 Task: Add a signature Kate Phillips containing Best wishes for a happy National Peace Day, Kate Phillips to email address softage.8@softage.net and add a folder Sustainability
Action: Mouse moved to (106, 145)
Screenshot: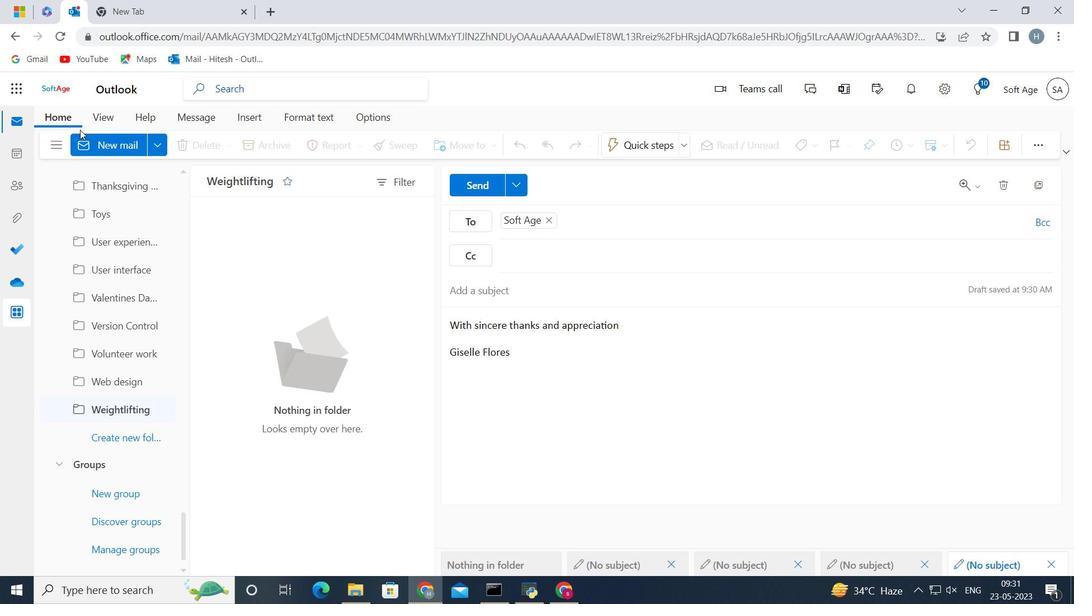
Action: Mouse pressed left at (106, 145)
Screenshot: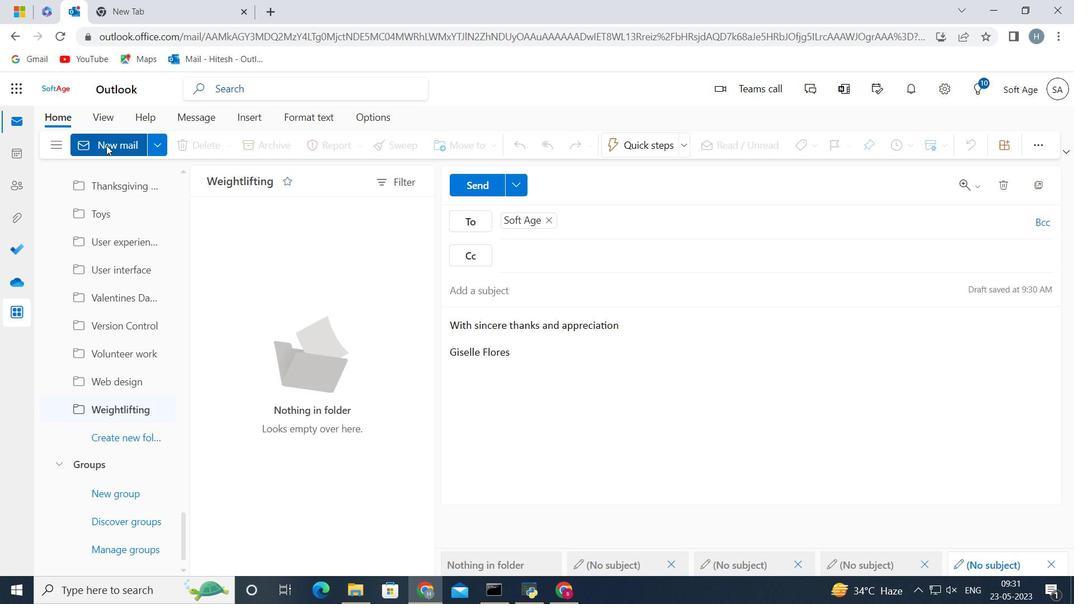 
Action: Mouse moved to (876, 150)
Screenshot: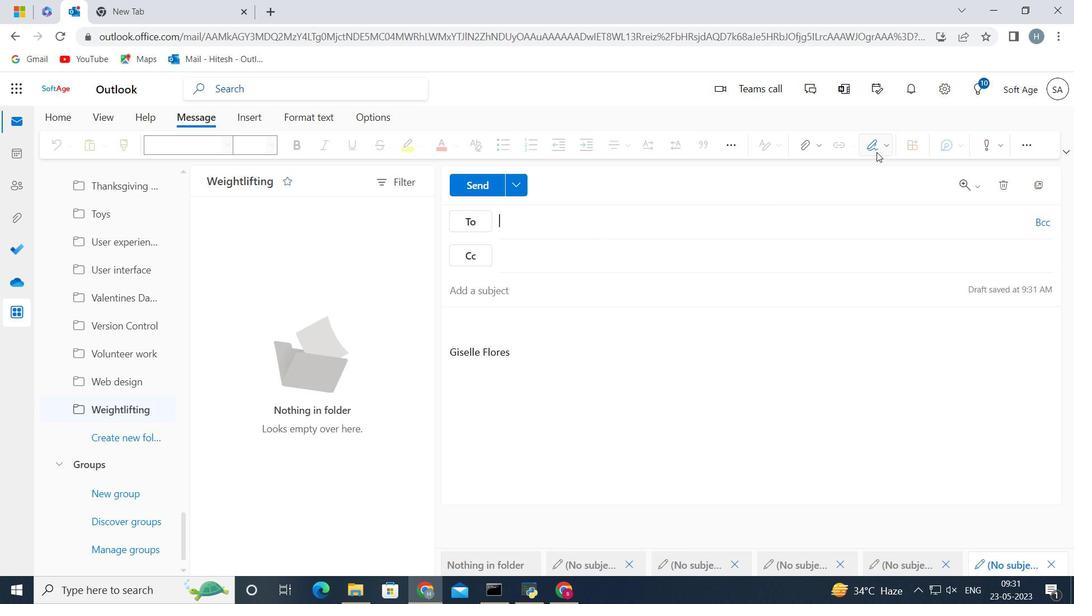 
Action: Mouse pressed left at (876, 150)
Screenshot: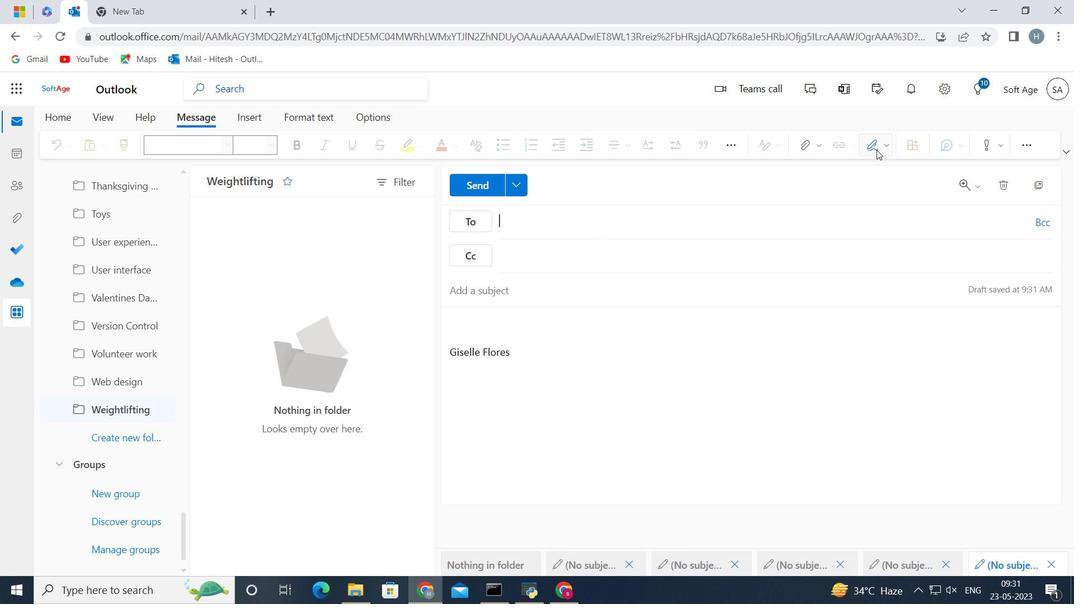 
Action: Mouse moved to (832, 204)
Screenshot: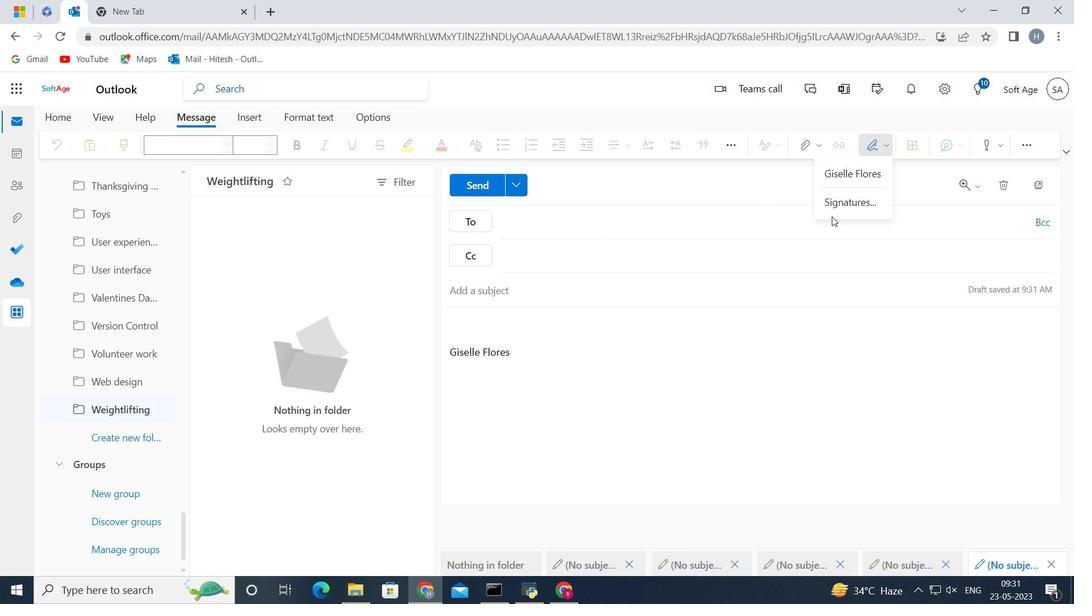 
Action: Mouse pressed left at (832, 204)
Screenshot: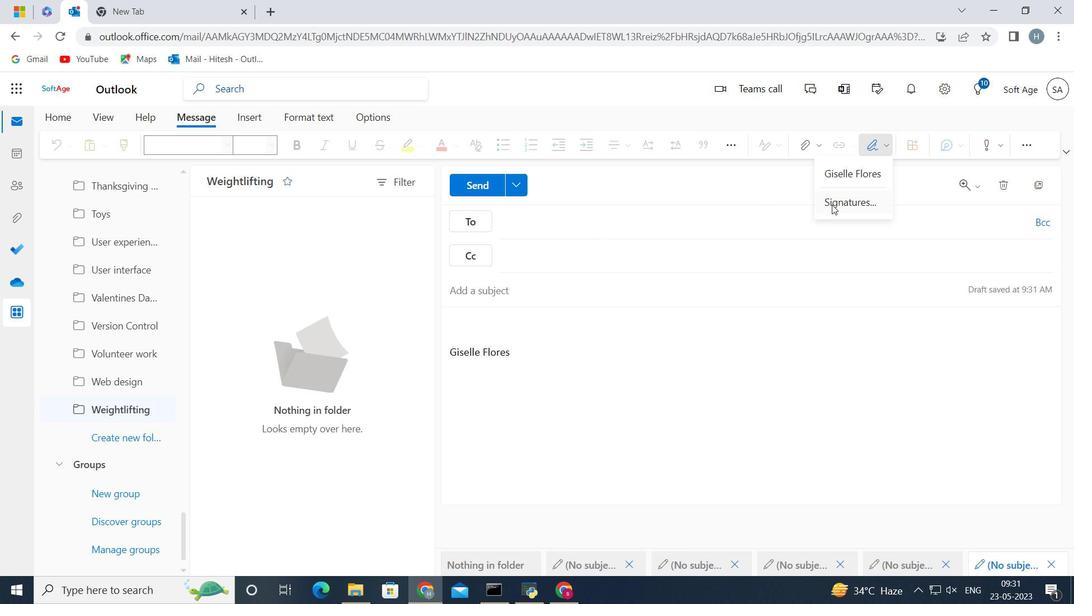 
Action: Mouse moved to (816, 253)
Screenshot: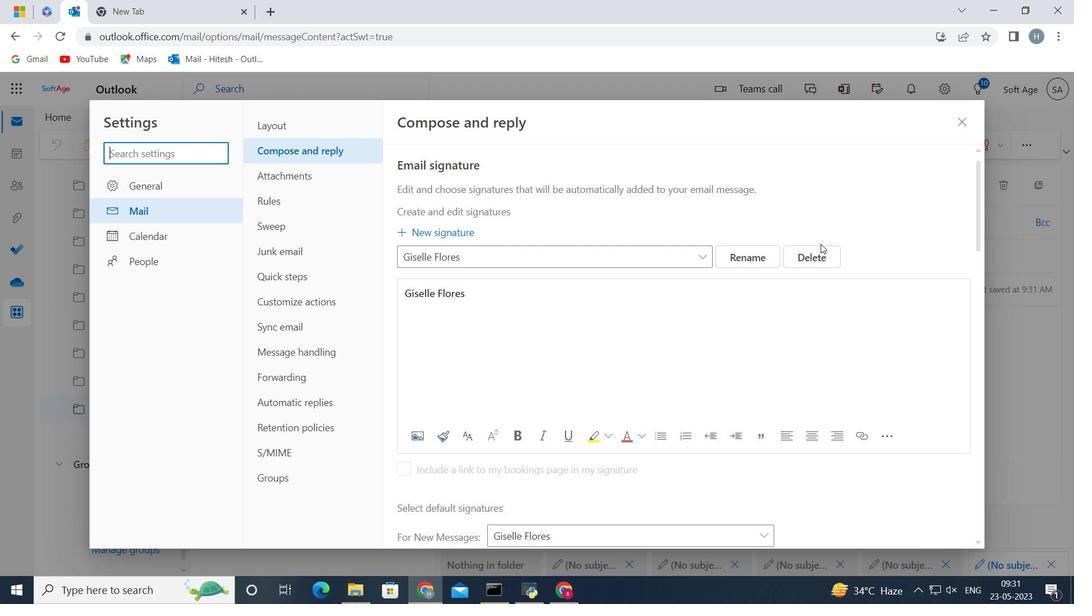 
Action: Mouse pressed left at (816, 253)
Screenshot: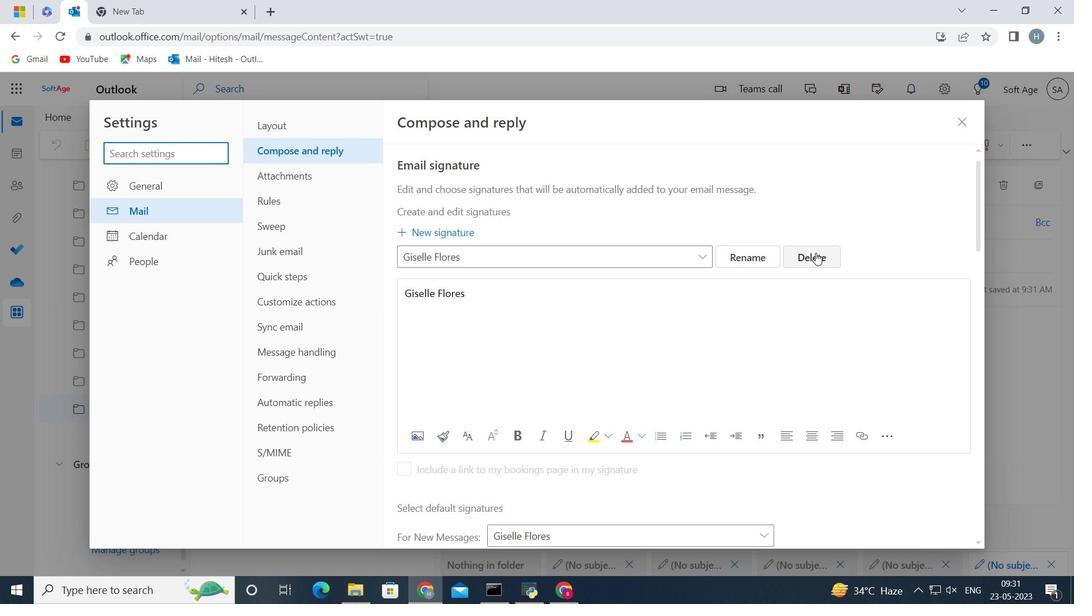 
Action: Mouse moved to (708, 259)
Screenshot: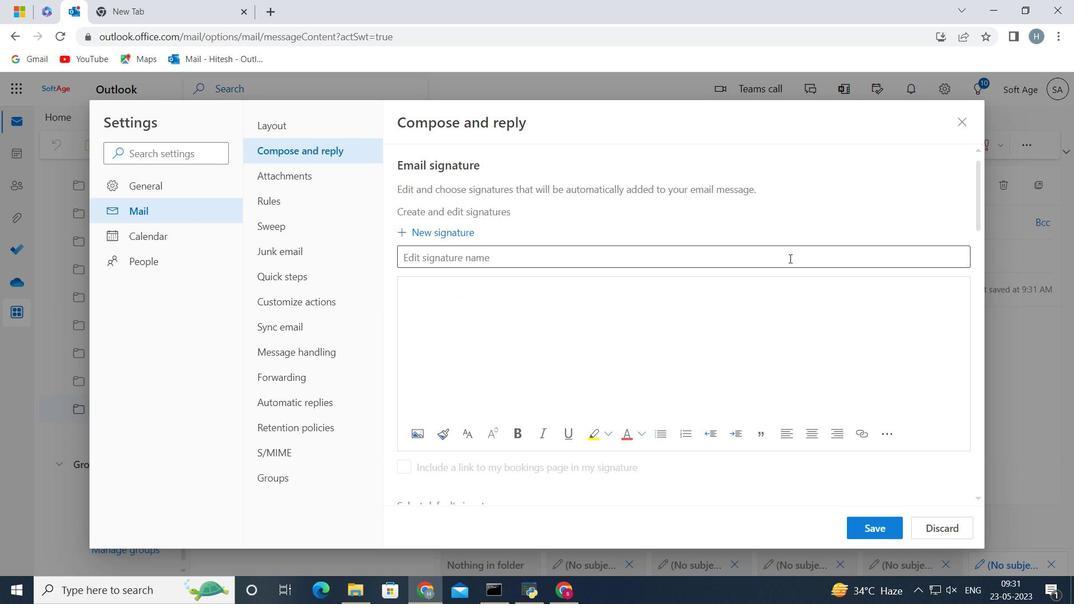 
Action: Mouse pressed left at (708, 259)
Screenshot: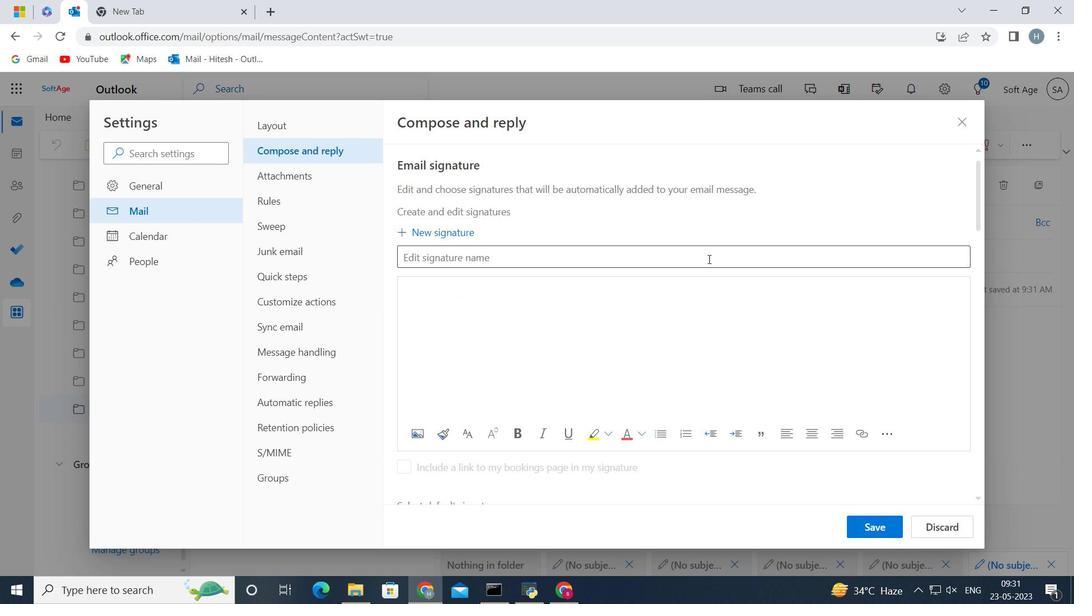 
Action: Key pressed <Key.shift><Key.shift><Key.shift>K
Screenshot: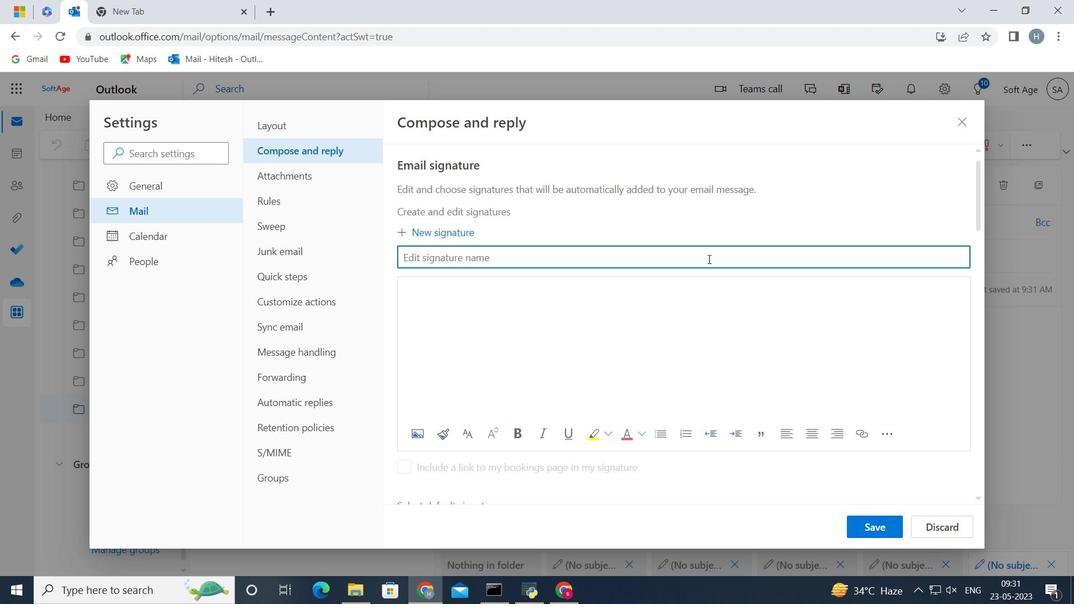 
Action: Mouse moved to (708, 259)
Screenshot: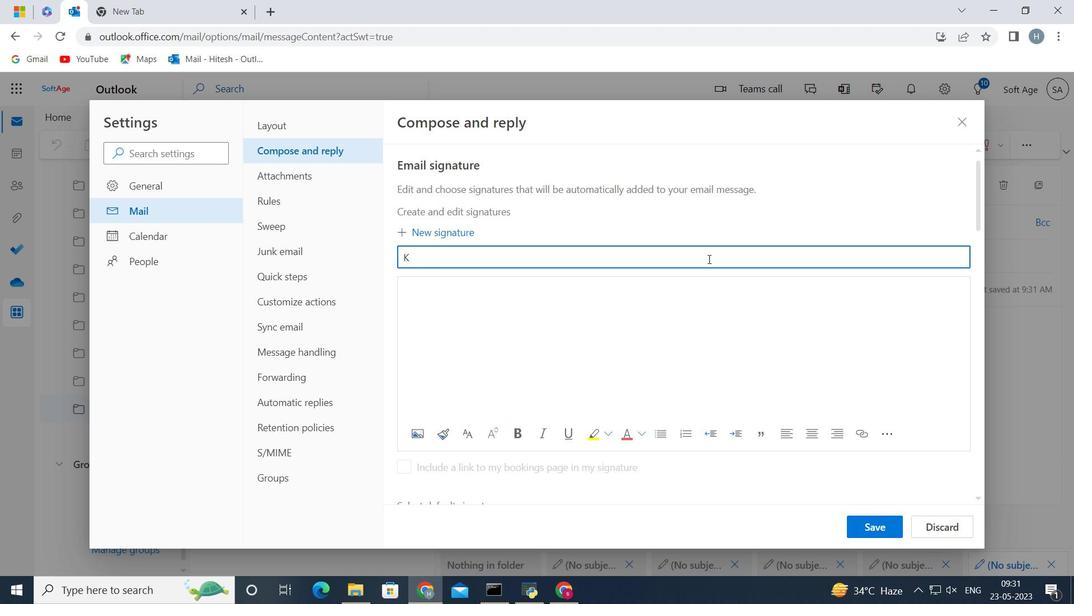 
Action: Key pressed ate<Key.space><Key.shift>Phillips<Key.space>
Screenshot: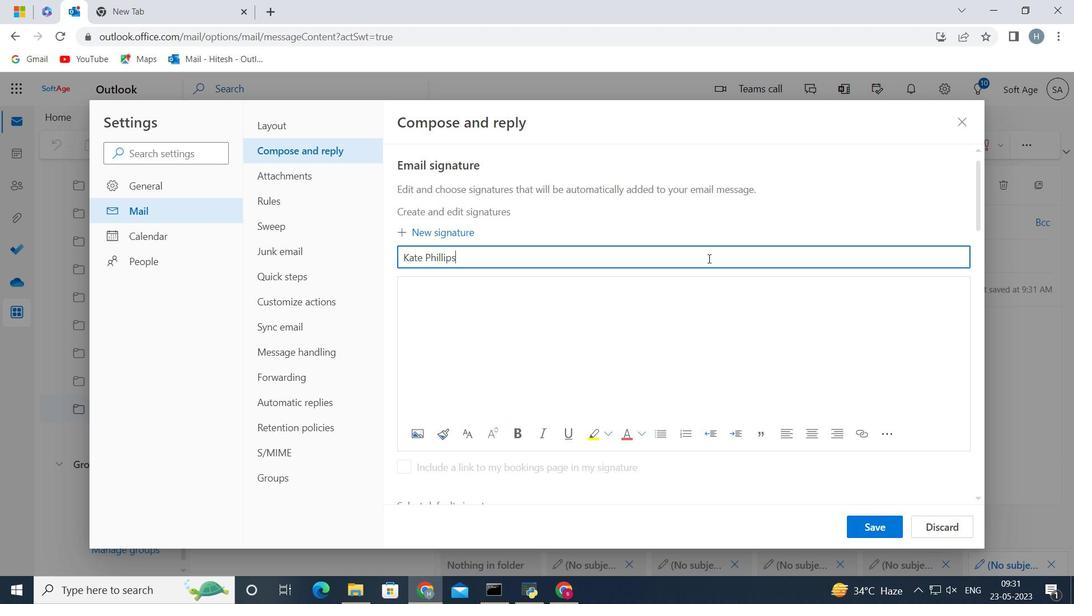 
Action: Mouse moved to (466, 300)
Screenshot: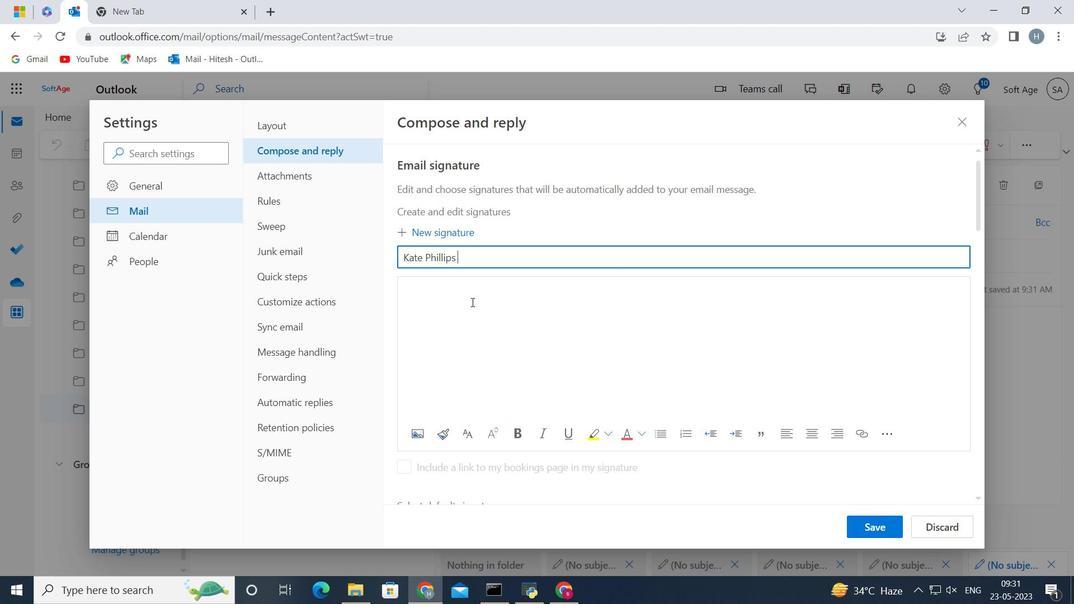 
Action: Mouse pressed left at (466, 300)
Screenshot: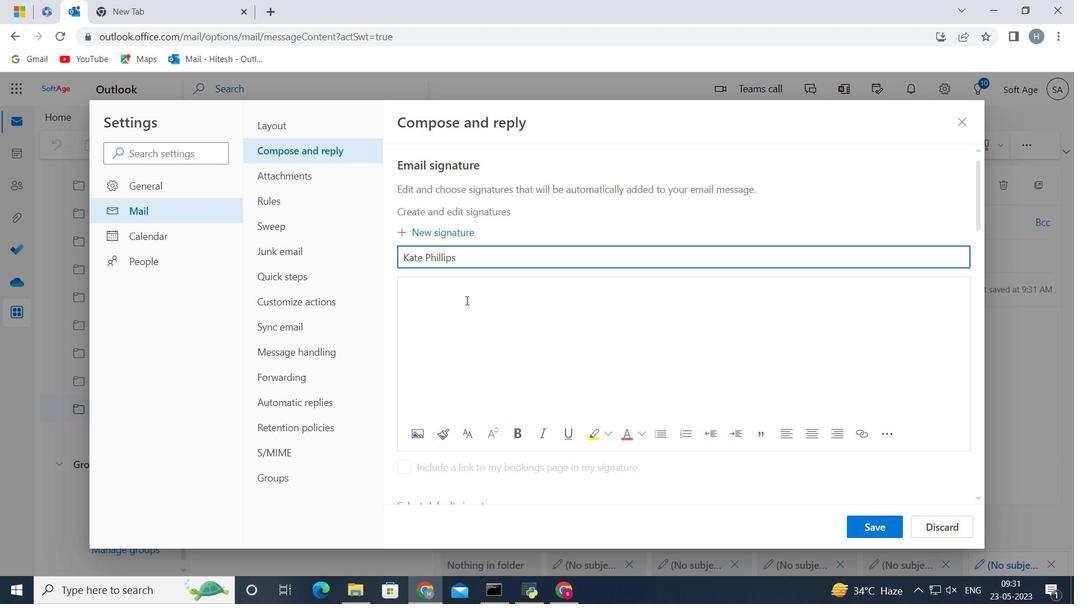 
Action: Key pressed <Key.shift>Kate<Key.space><Key.shift>Phillips<Key.space>
Screenshot: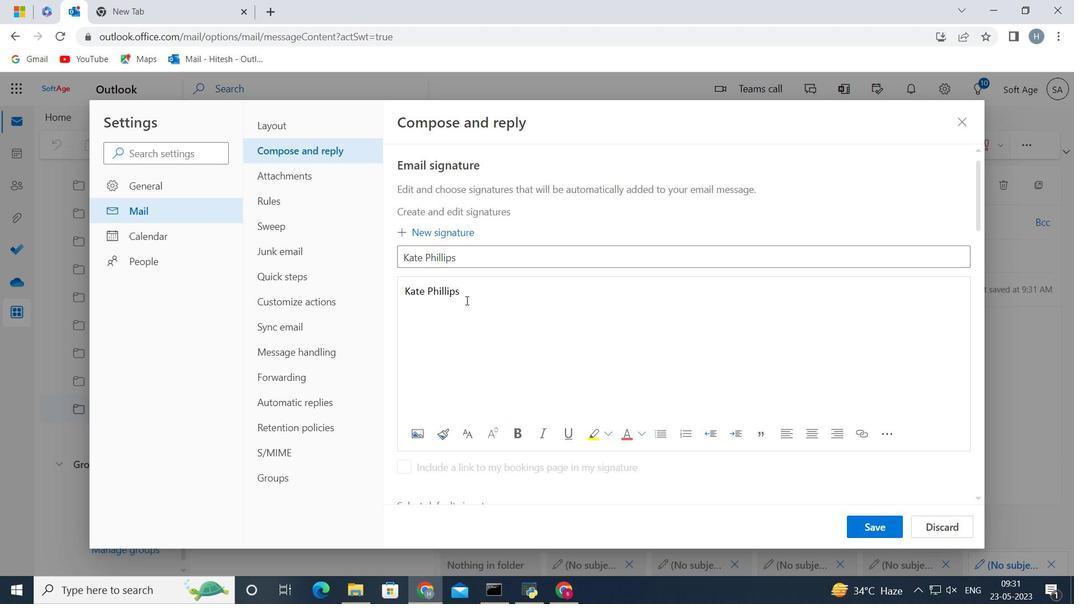 
Action: Mouse moved to (874, 526)
Screenshot: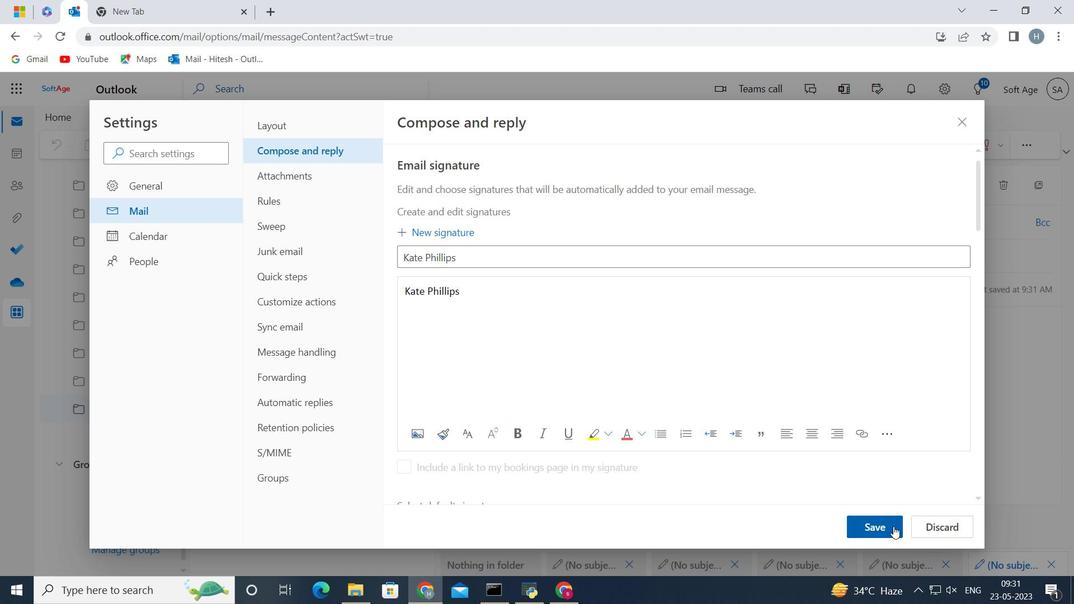 
Action: Mouse pressed left at (874, 526)
Screenshot: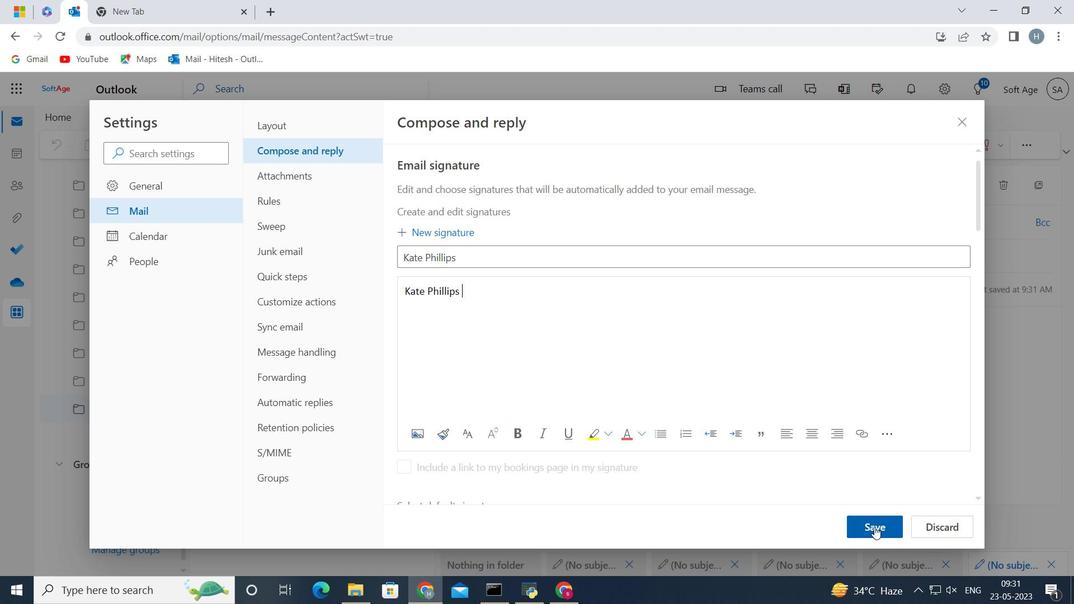 
Action: Mouse moved to (830, 330)
Screenshot: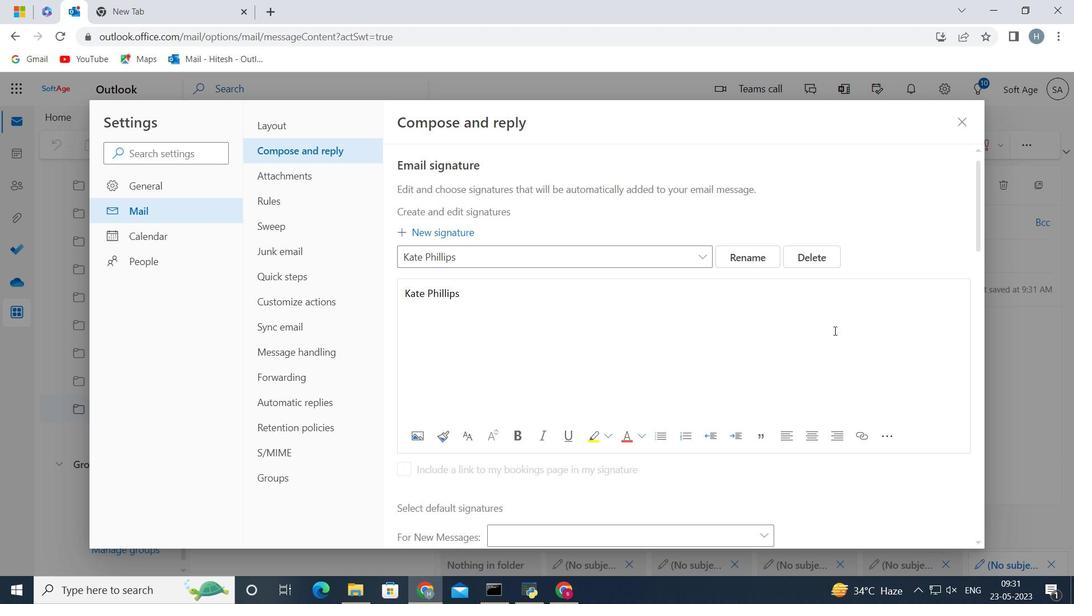 
Action: Mouse scrolled (830, 330) with delta (0, 0)
Screenshot: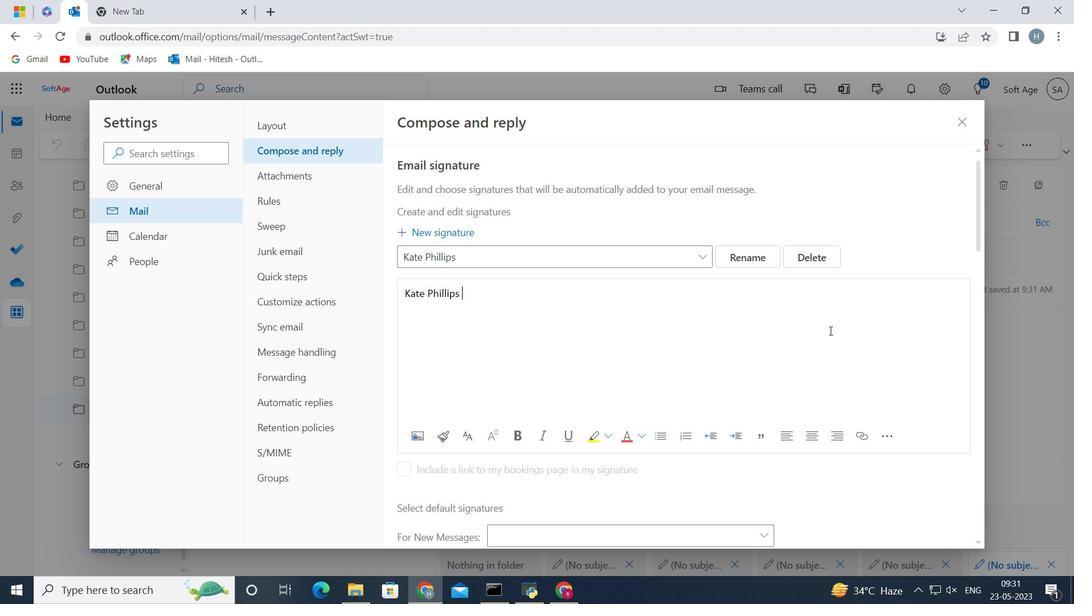 
Action: Mouse scrolled (830, 330) with delta (0, 0)
Screenshot: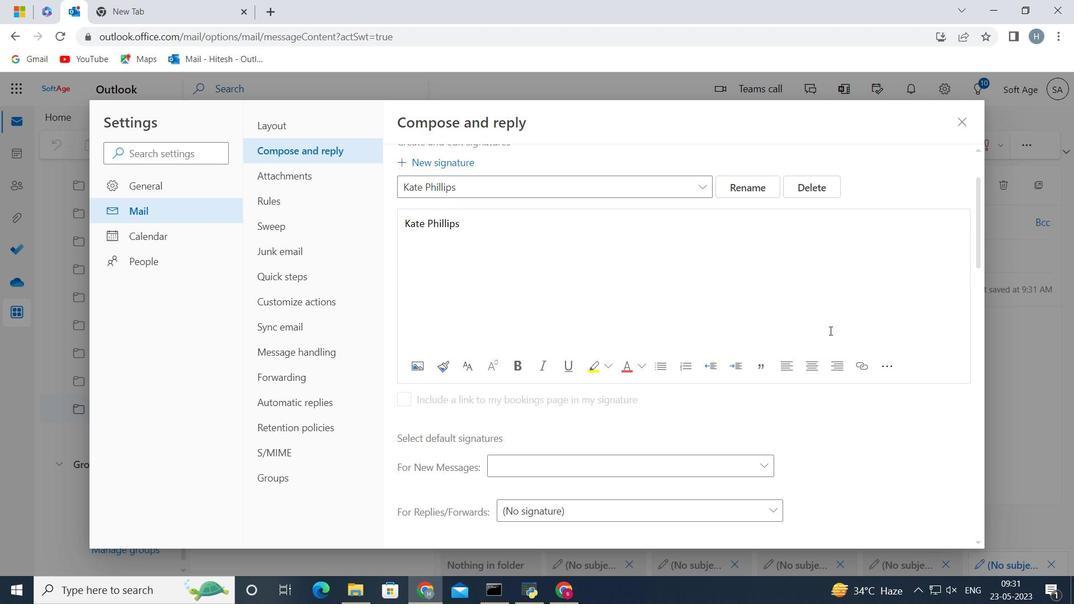 
Action: Mouse scrolled (830, 330) with delta (0, 0)
Screenshot: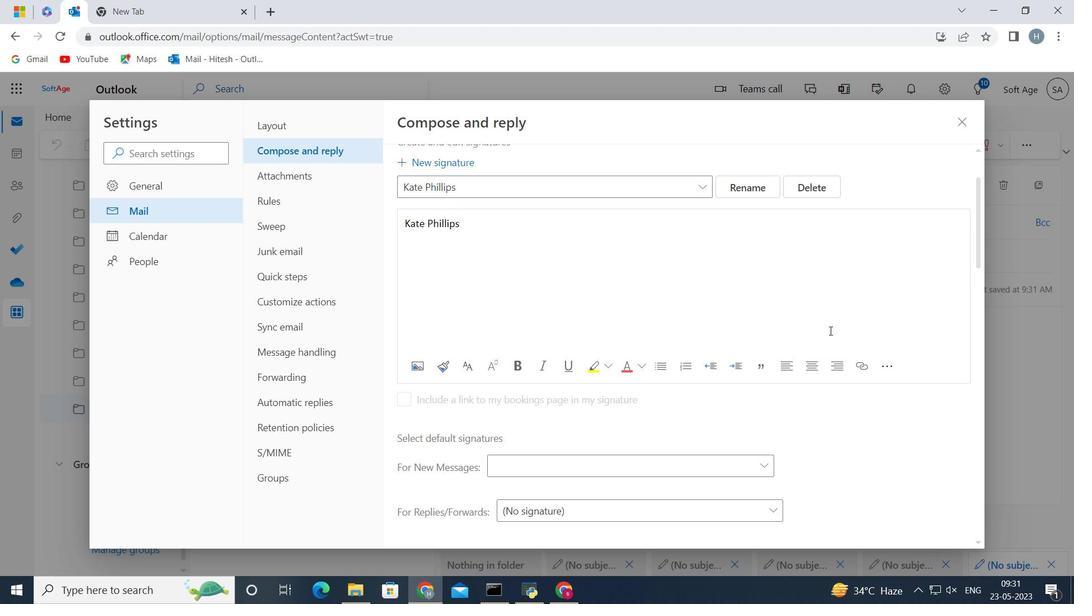 
Action: Mouse moved to (749, 322)
Screenshot: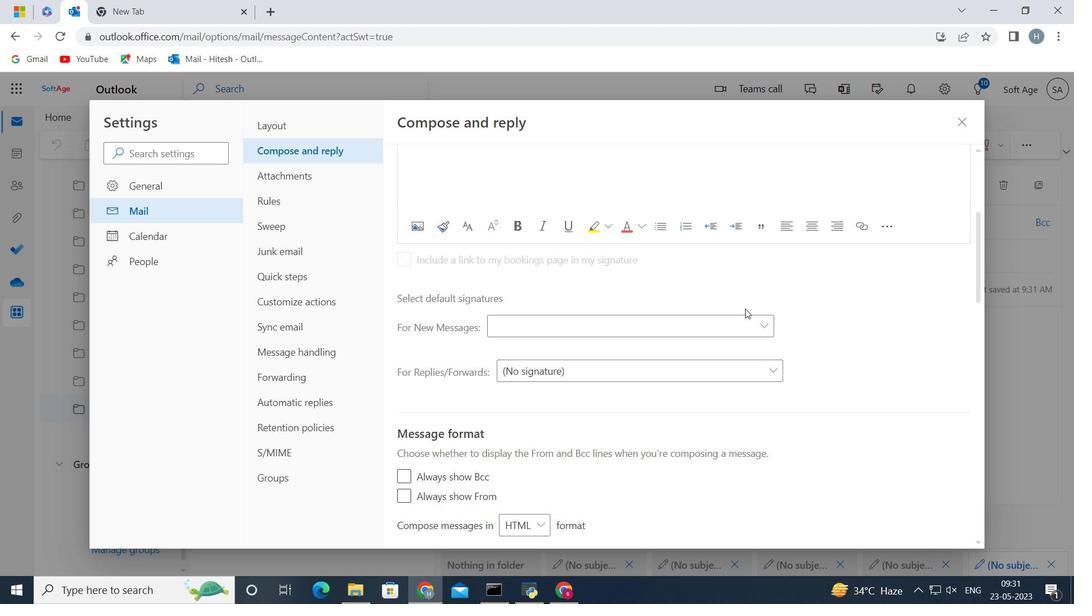 
Action: Mouse pressed left at (749, 322)
Screenshot: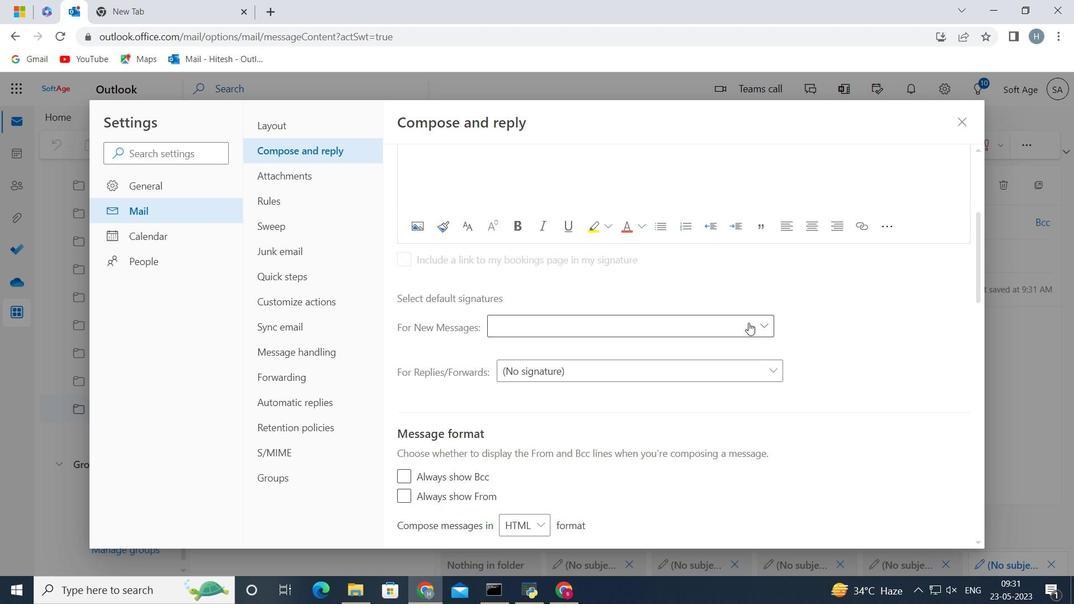 
Action: Mouse moved to (714, 369)
Screenshot: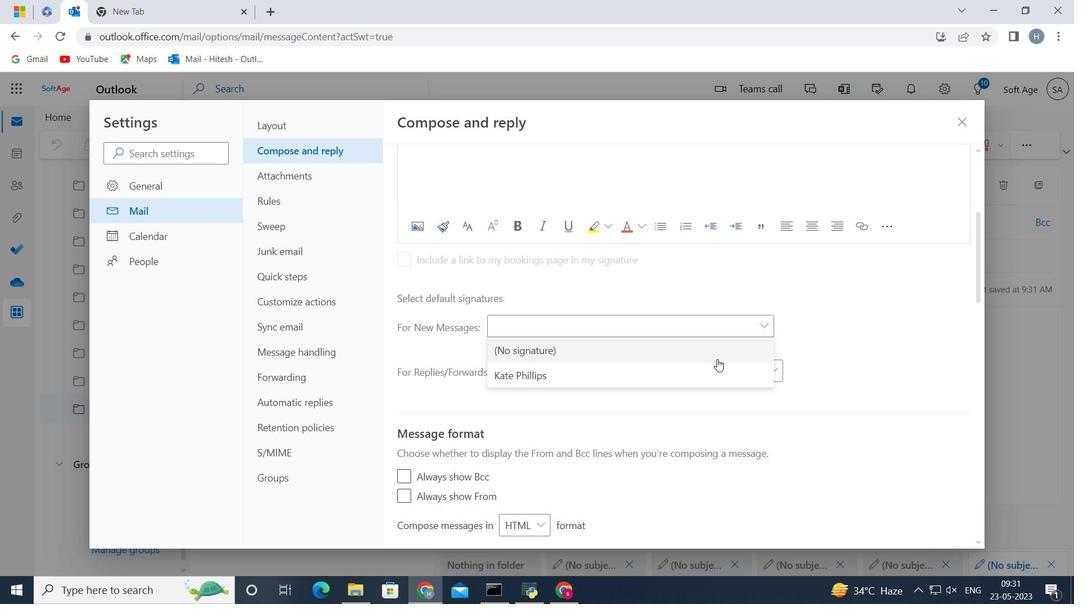 
Action: Mouse pressed left at (714, 369)
Screenshot: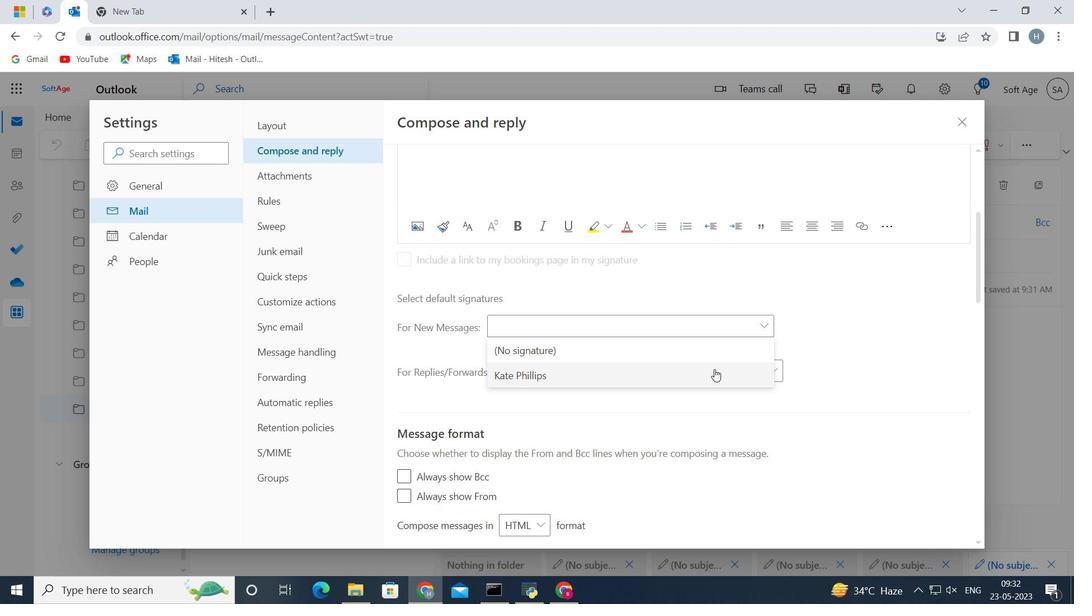 
Action: Mouse moved to (875, 524)
Screenshot: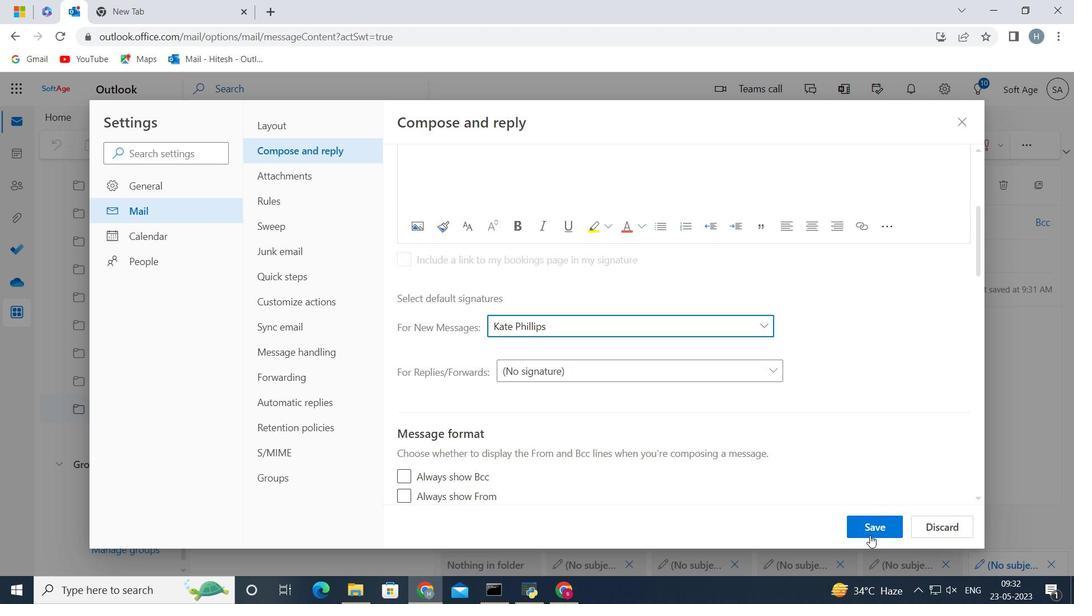 
Action: Mouse pressed left at (875, 524)
Screenshot: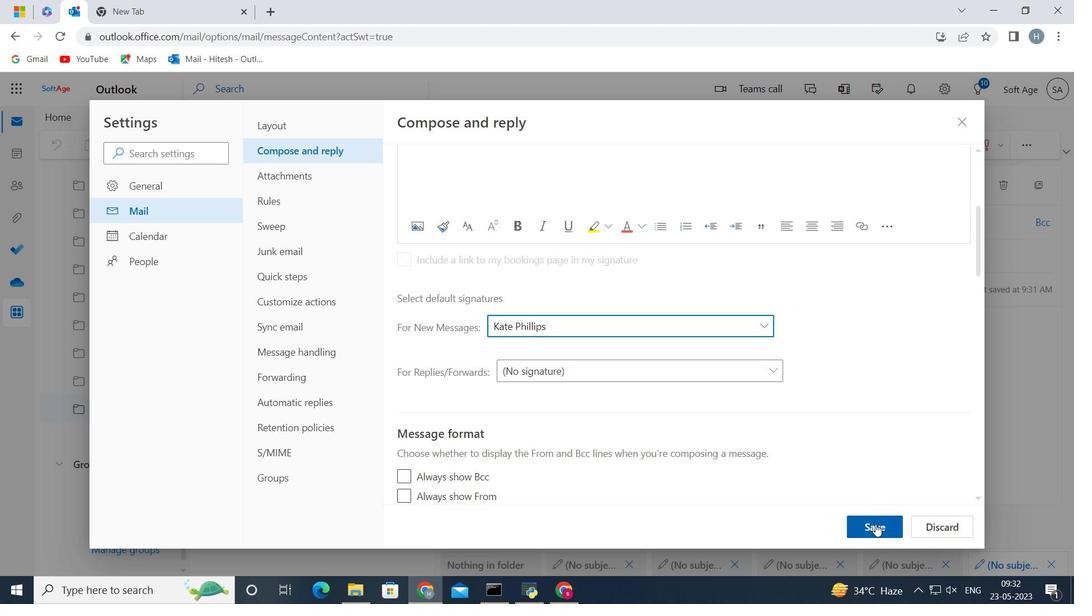 
Action: Mouse moved to (958, 120)
Screenshot: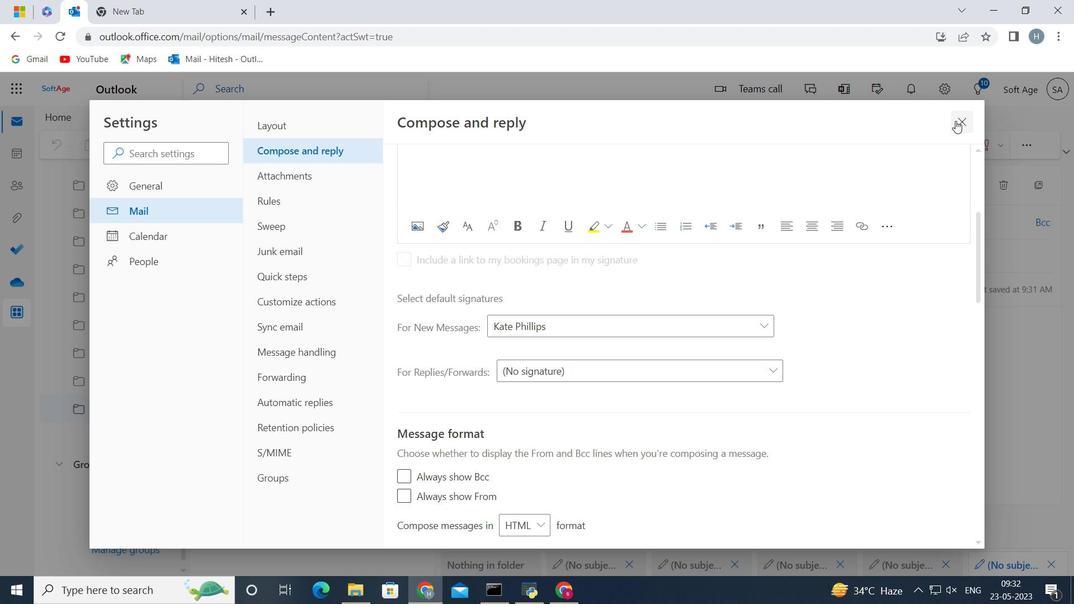 
Action: Mouse pressed left at (958, 120)
Screenshot: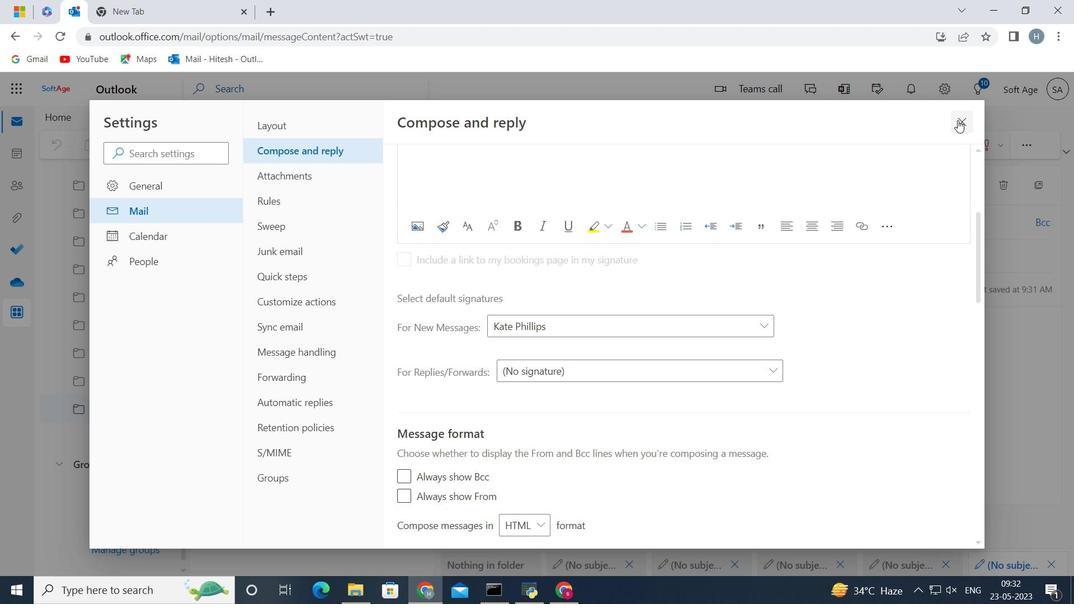 
Action: Mouse moved to (534, 349)
Screenshot: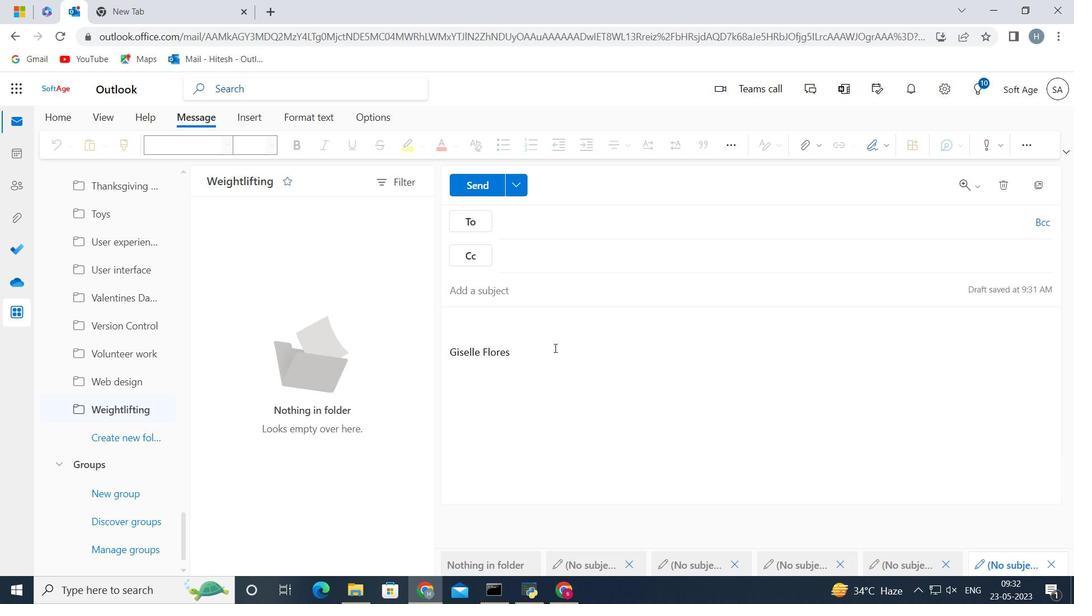 
Action: Mouse pressed left at (534, 349)
Screenshot: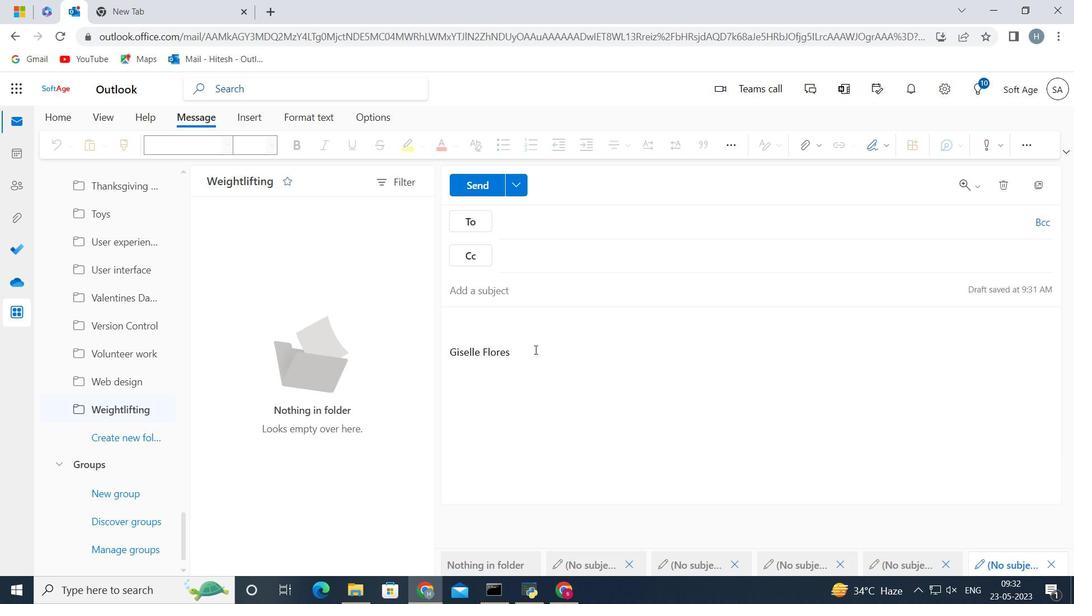 
Action: Key pressed <Key.backspace><Key.backspace><Key.backspace><Key.backspace><Key.backspace><Key.backspace><Key.backspace><Key.backspace><Key.backspace><Key.backspace><Key.backspace><Key.backspace><Key.backspace><Key.backspace><Key.backspace><Key.backspace><Key.backspace><Key.backspace><Key.backspace><Key.backspace><Key.backspace><Key.backspace><Key.backspace><Key.backspace><Key.backspace><Key.shift>Best<Key.space>wishes<Key.space>for<Key.space>a<Key.space>happy<Key.space><Key.shift><Key.shift><Key.shift>National<Key.space><Key.shift>Peace<Key.space><Key.shift>Day<Key.space>
Screenshot: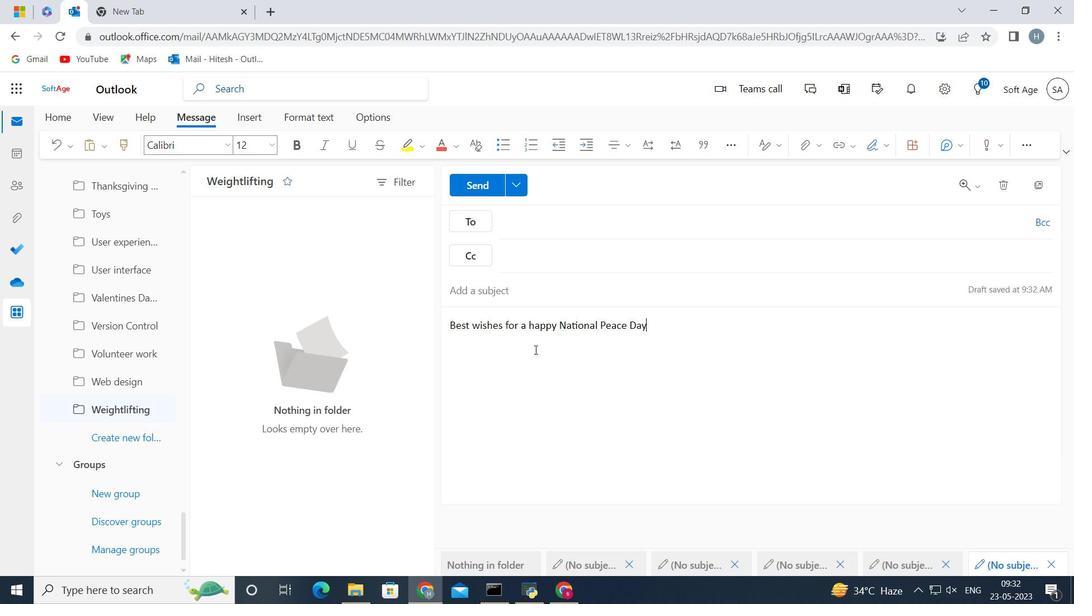 
Action: Mouse moved to (882, 152)
Screenshot: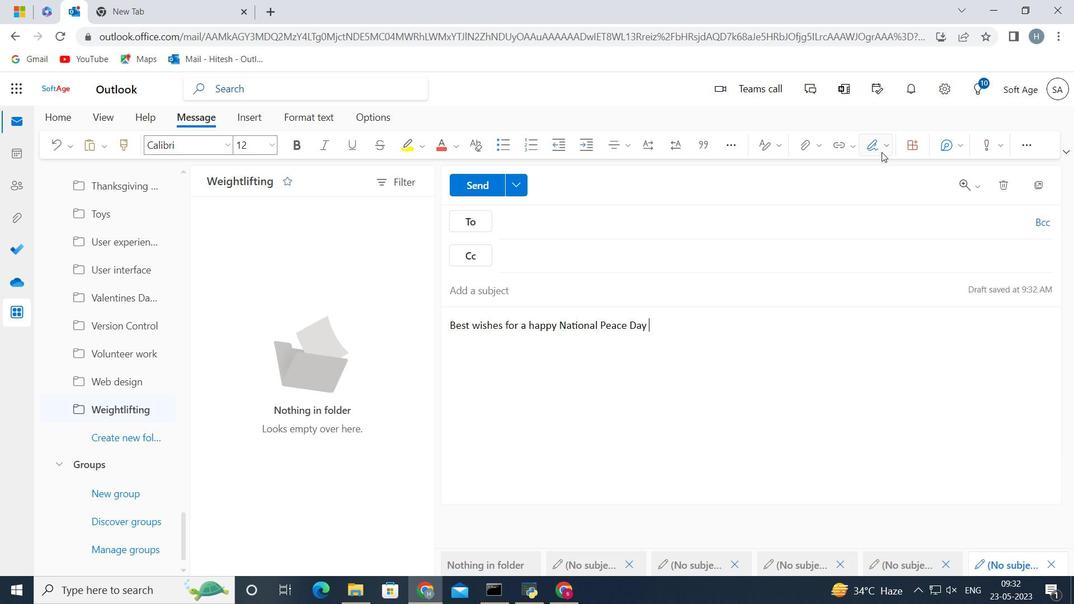 
Action: Mouse pressed left at (882, 152)
Screenshot: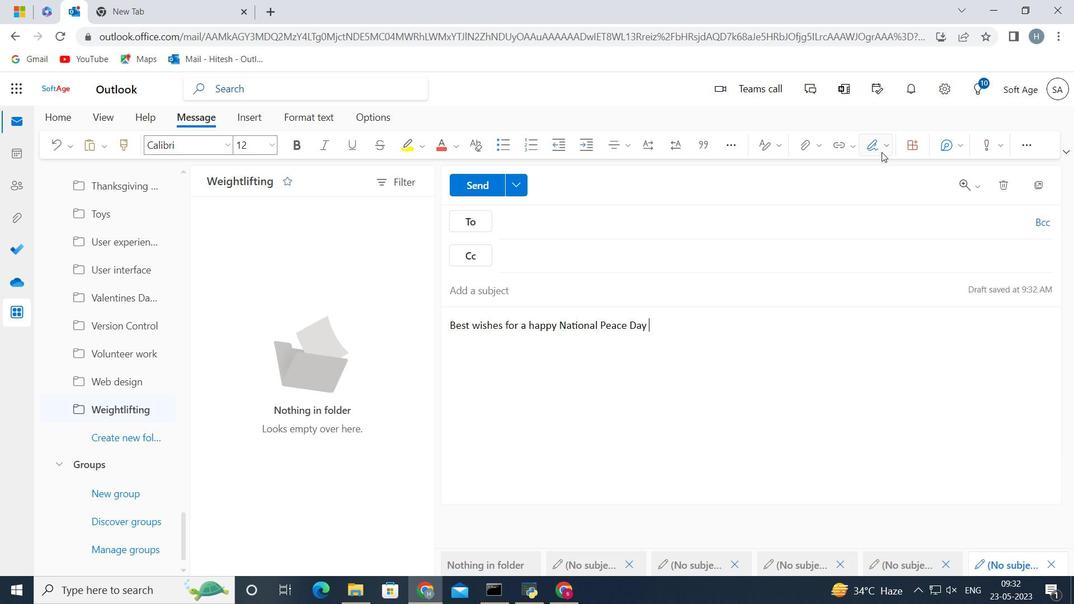 
Action: Mouse moved to (849, 176)
Screenshot: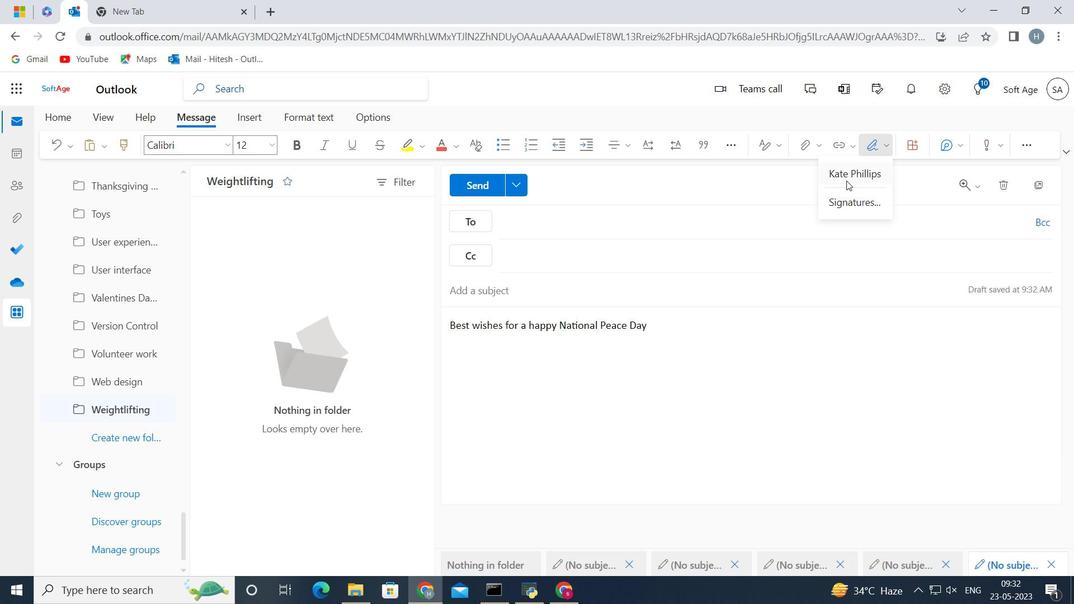 
Action: Mouse pressed left at (849, 176)
Screenshot: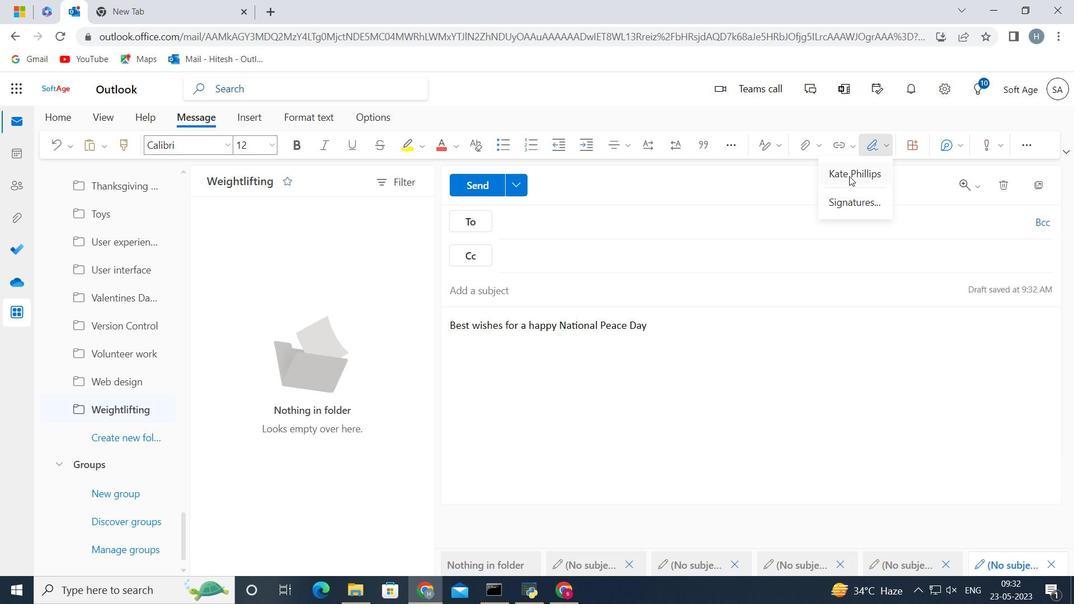 
Action: Mouse moved to (552, 224)
Screenshot: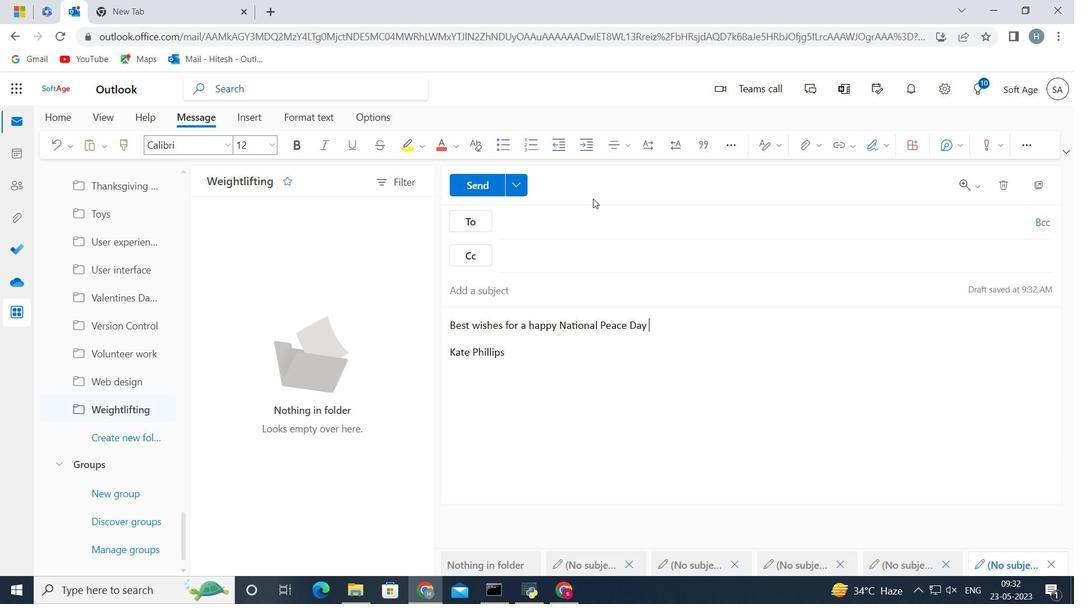 
Action: Mouse pressed left at (552, 224)
Screenshot: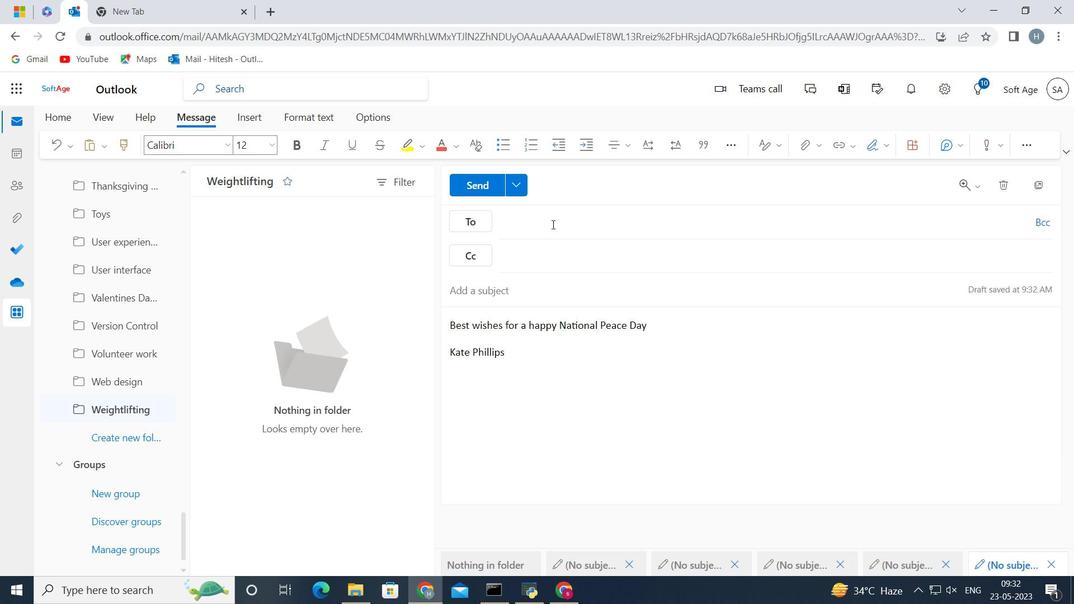 
Action: Key pressed softage.8<Key.shift>@softage.net
Screenshot: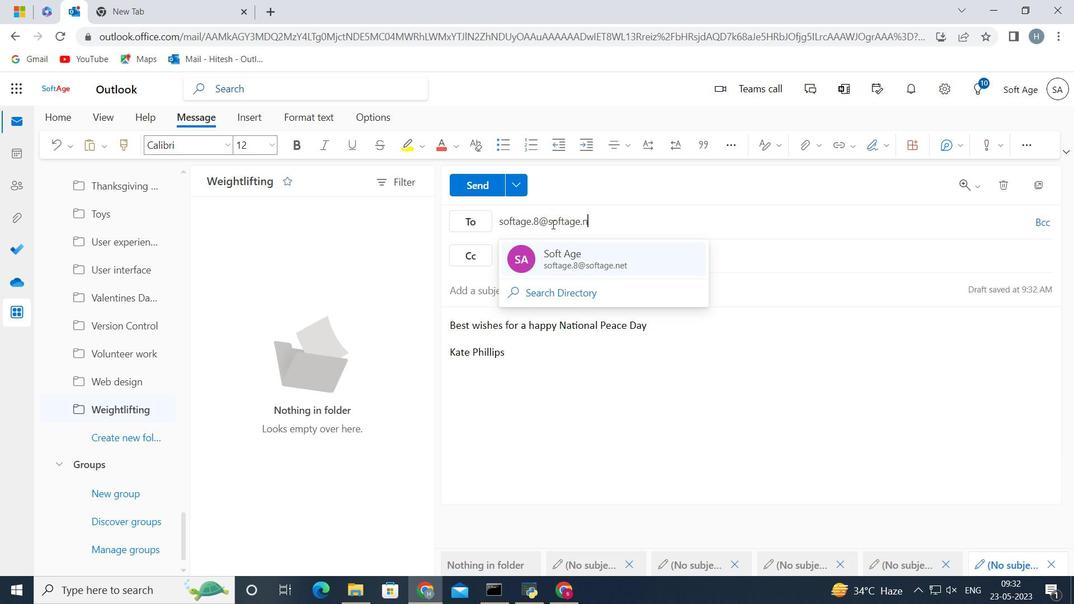 
Action: Mouse moved to (596, 254)
Screenshot: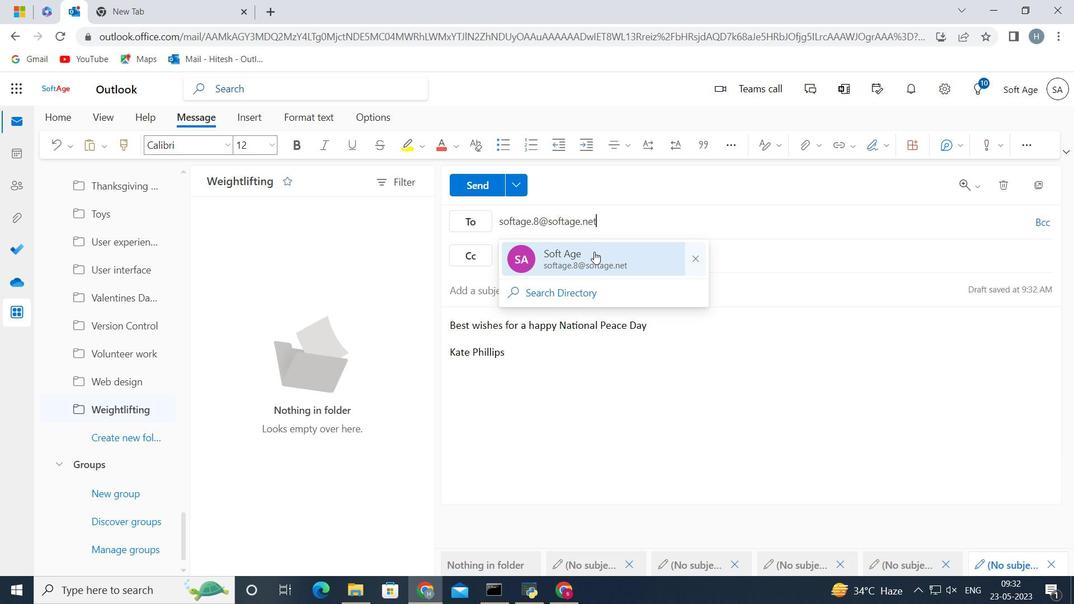 
Action: Mouse pressed left at (596, 254)
Screenshot: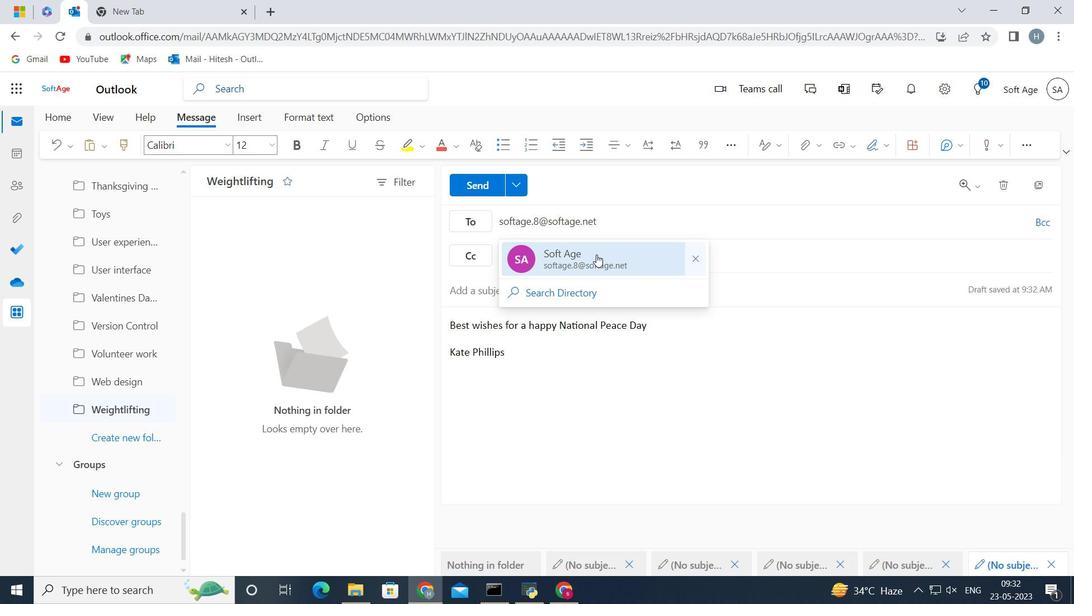 
Action: Mouse moved to (120, 434)
Screenshot: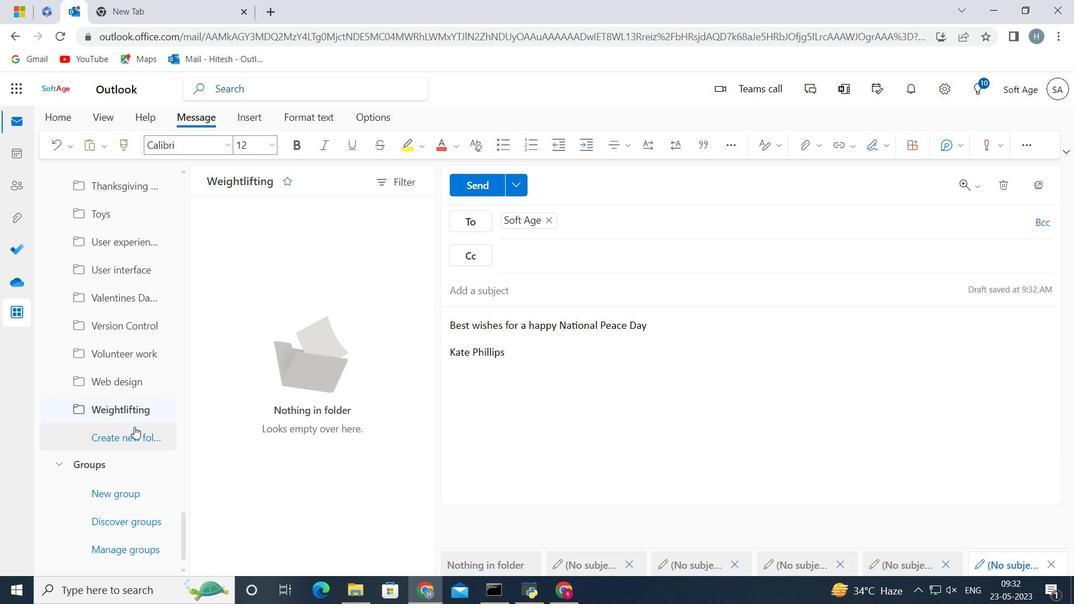 
Action: Mouse pressed left at (120, 434)
Screenshot: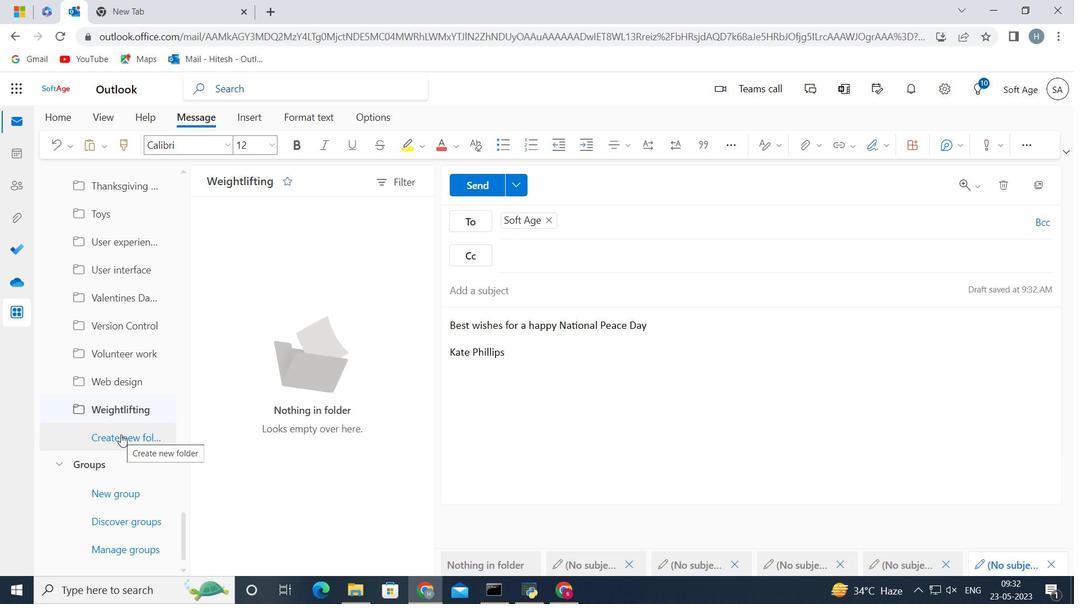 
Action: Key pressed <Key.shift>Sustainability
Screenshot: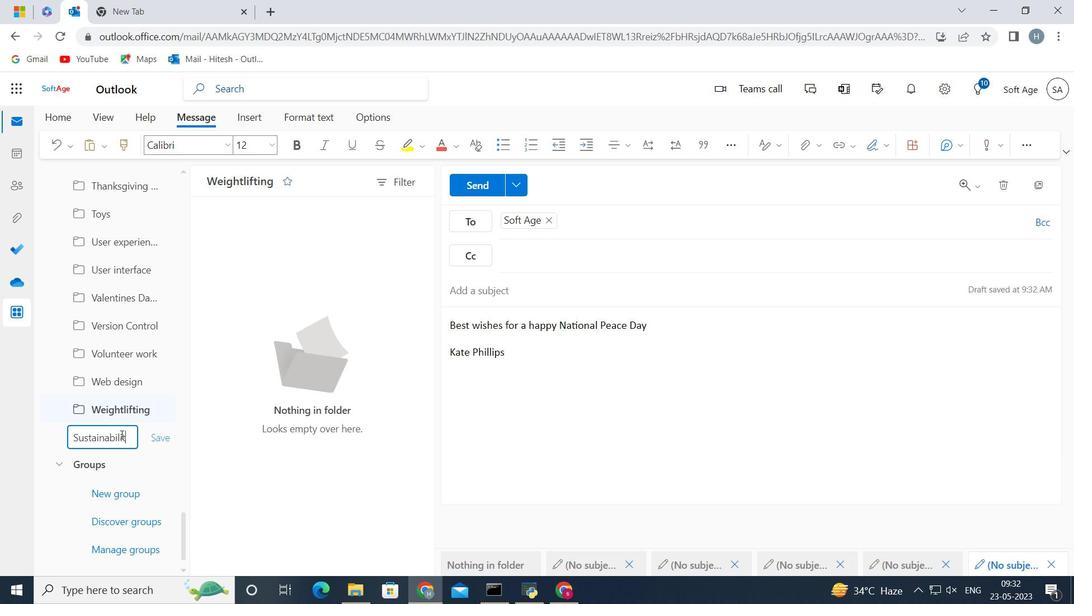 
Action: Mouse moved to (161, 437)
Screenshot: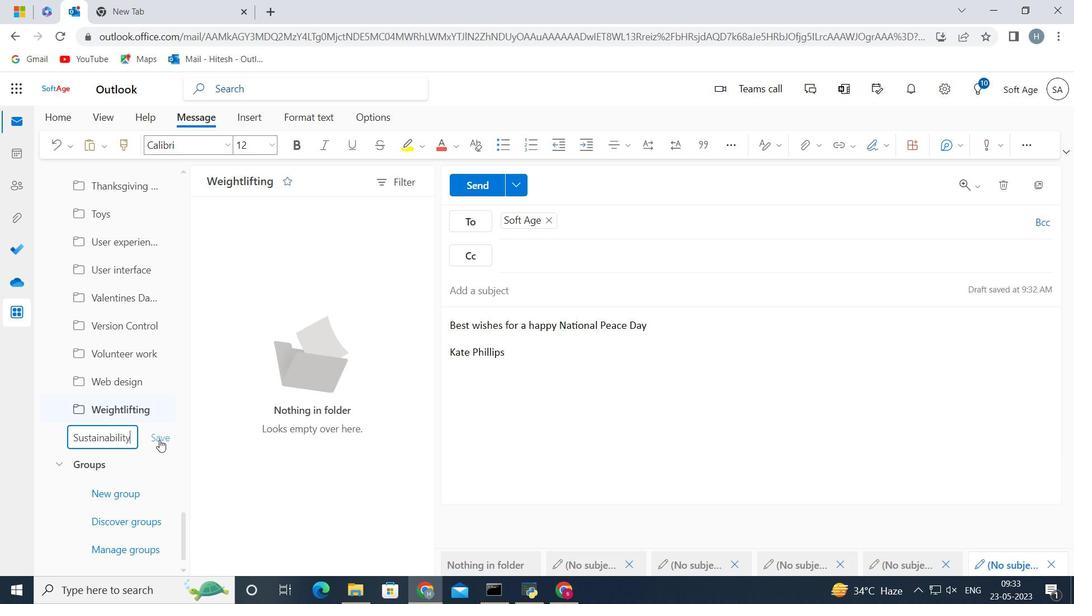 
Action: Mouse pressed left at (161, 437)
Screenshot: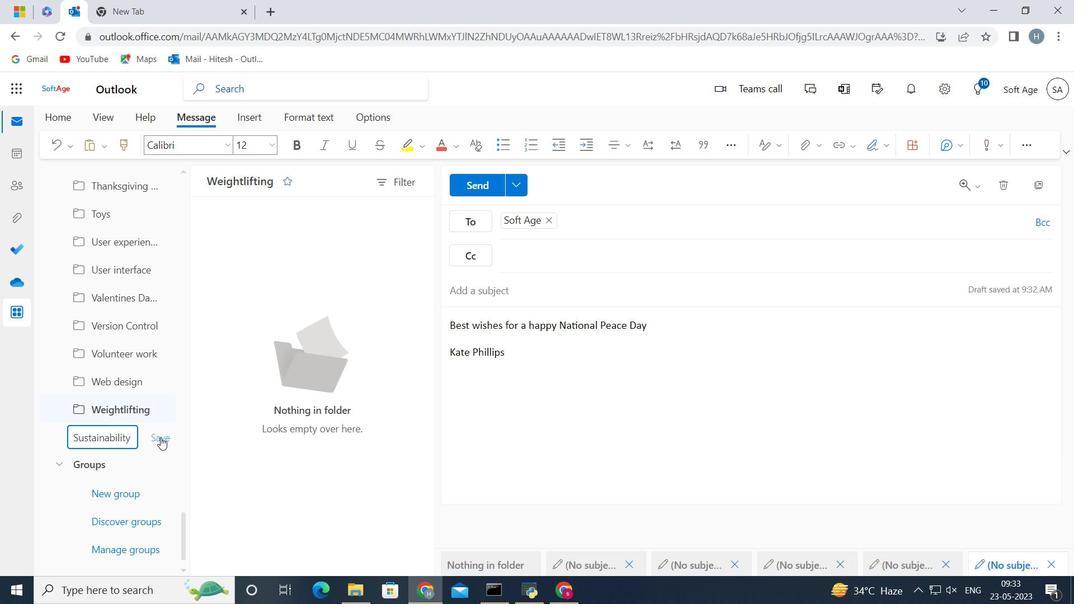 
Action: Mouse moved to (559, 450)
Screenshot: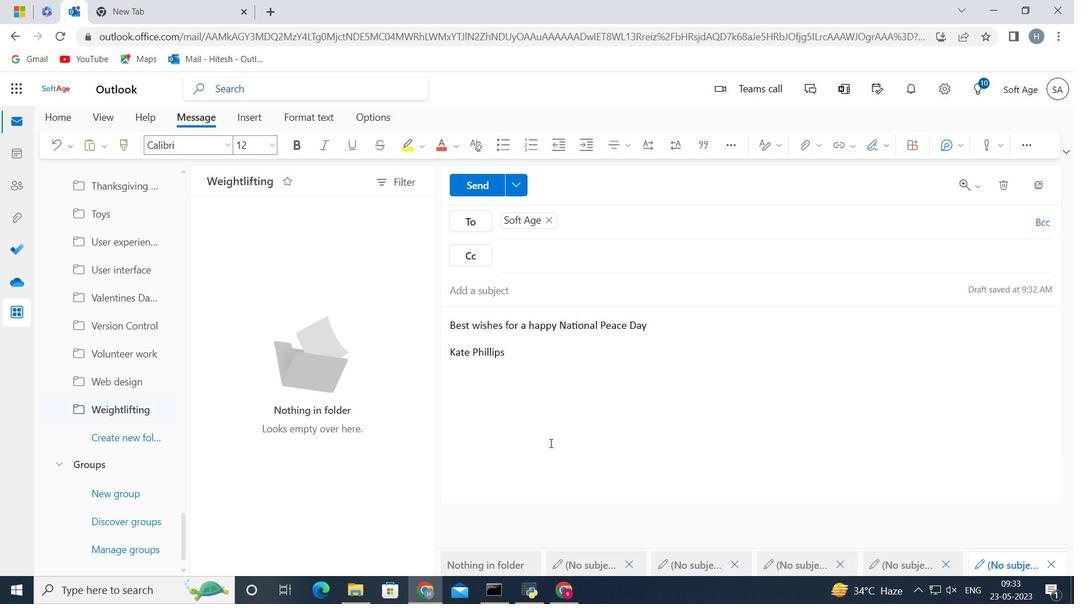 
